 Task: Send an email with the signature Cody Rivera with the subject 'Request for a product demo' and the message 'I would like to arrange a call to discuss this further.' from softage.1@softage.net to softage.2@softage.net,  softage.1@softage.net and softage.3@softage.net with CC to softage.4@softage.net with an attached document Training_materials.docx
Action: Key pressed n
Screenshot: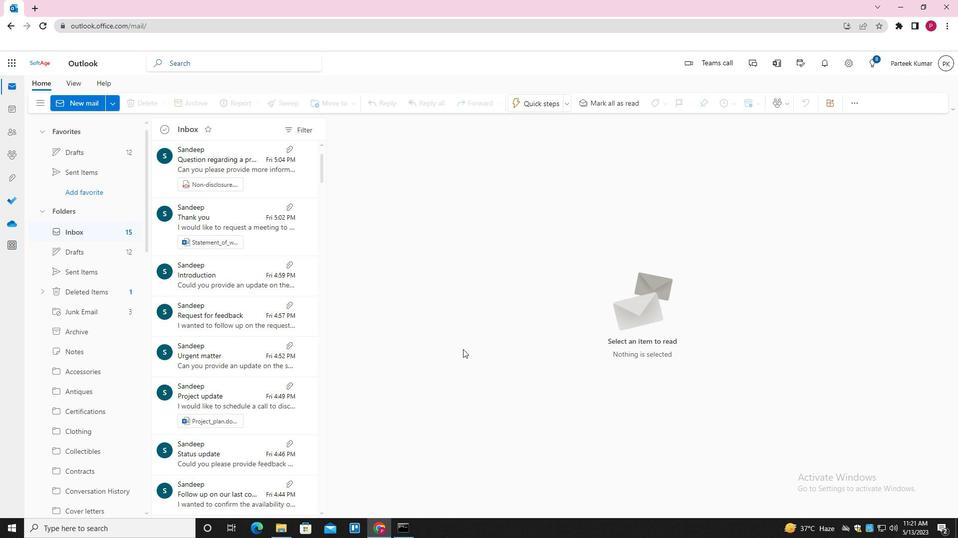 
Action: Mouse moved to (671, 107)
Screenshot: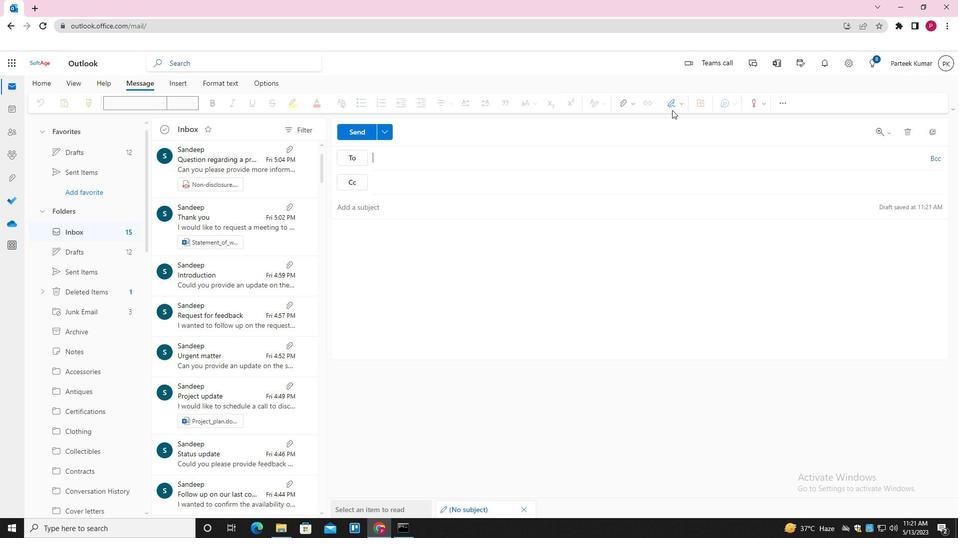 
Action: Mouse pressed left at (671, 107)
Screenshot: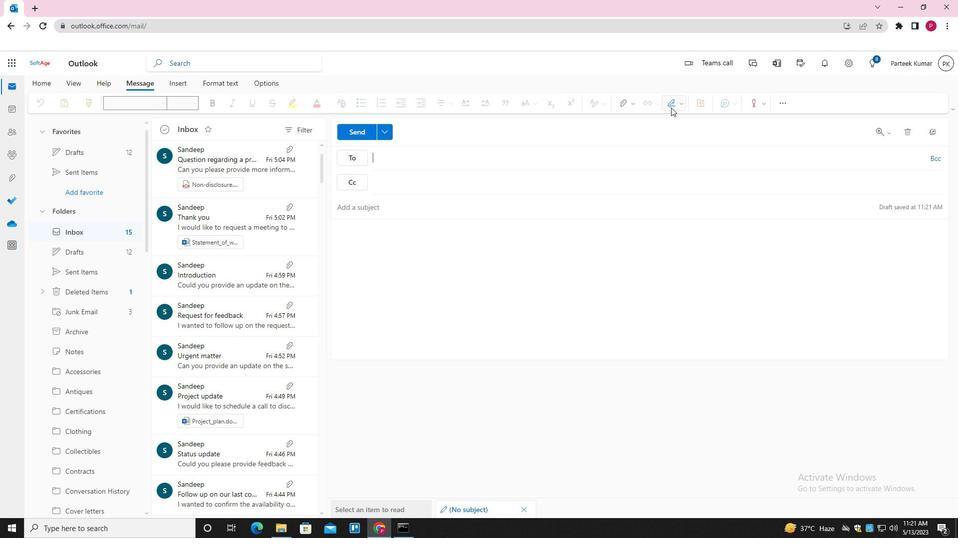 
Action: Mouse moved to (656, 148)
Screenshot: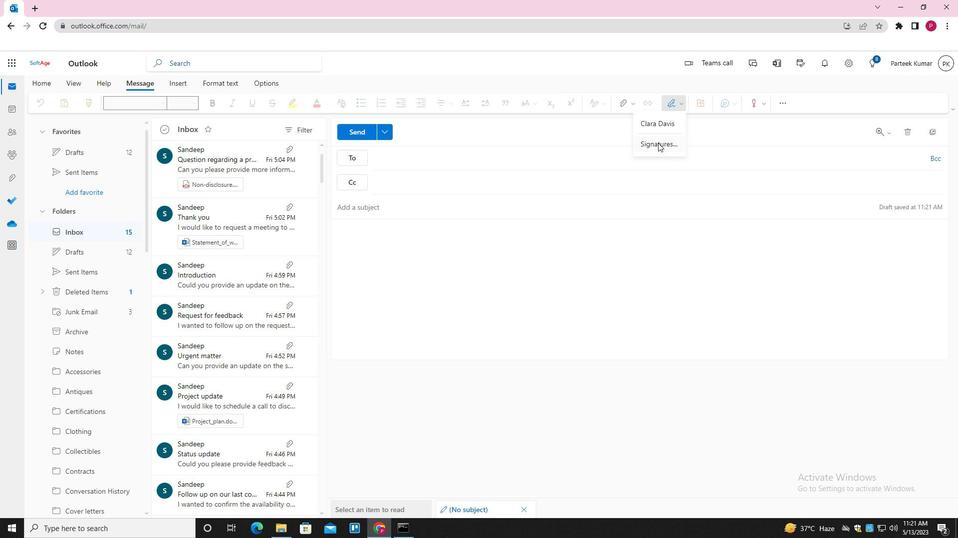 
Action: Mouse pressed left at (656, 148)
Screenshot: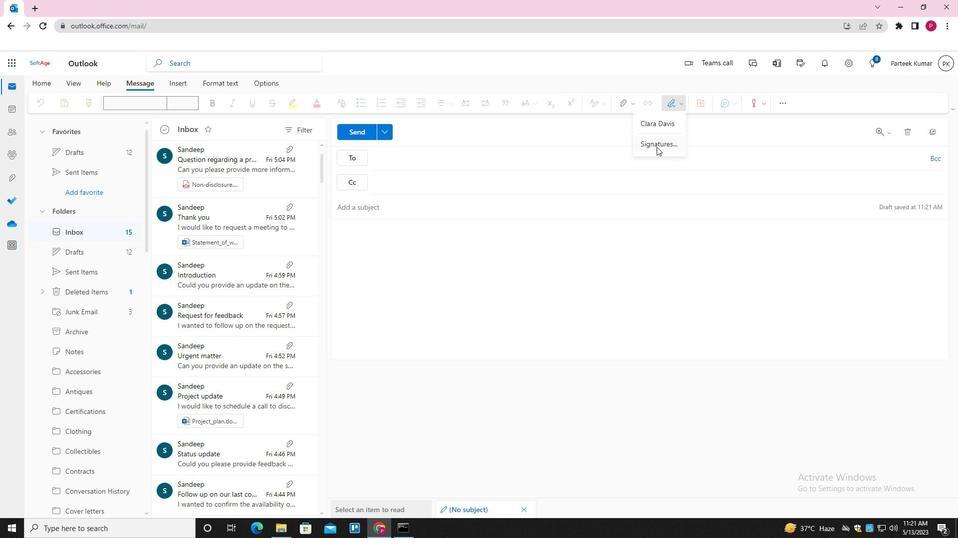 
Action: Mouse moved to (663, 183)
Screenshot: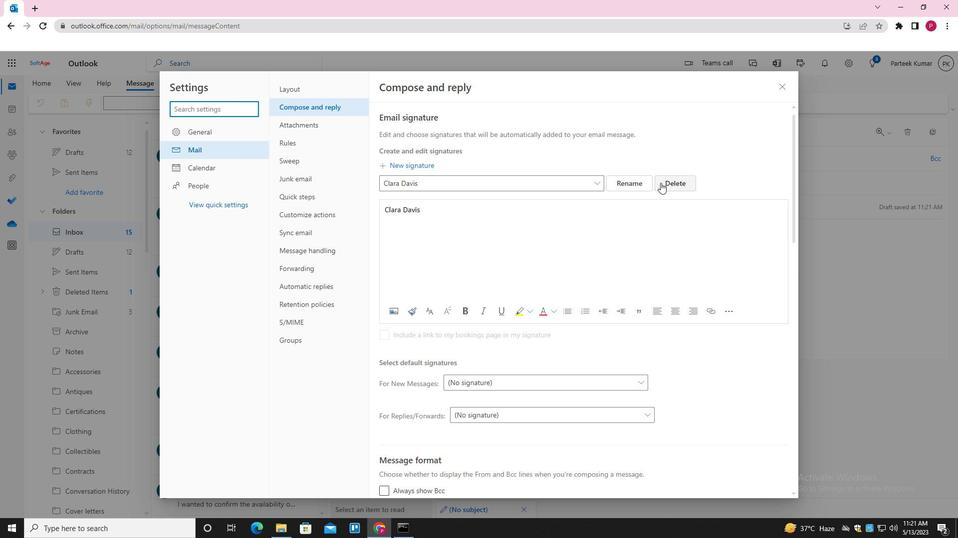 
Action: Mouse pressed left at (663, 183)
Screenshot: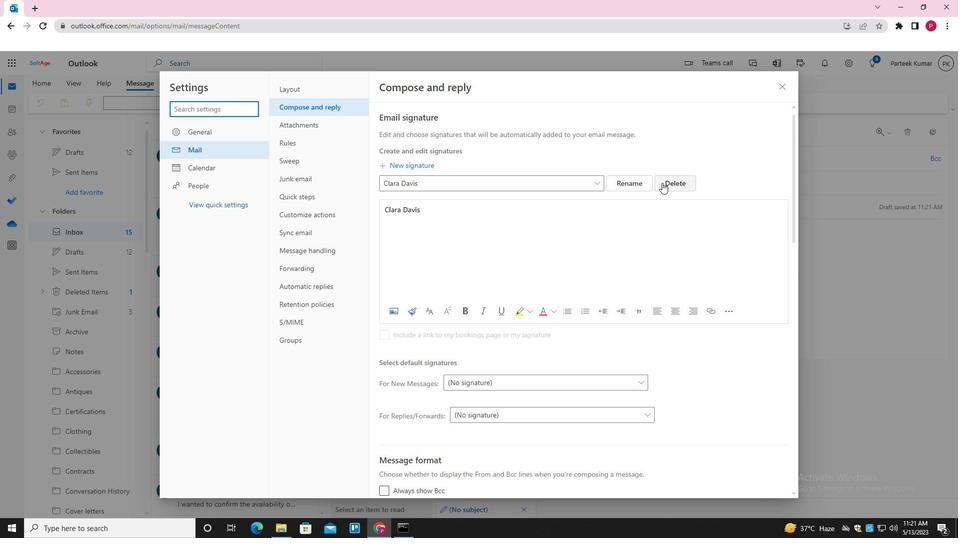 
Action: Mouse moved to (456, 182)
Screenshot: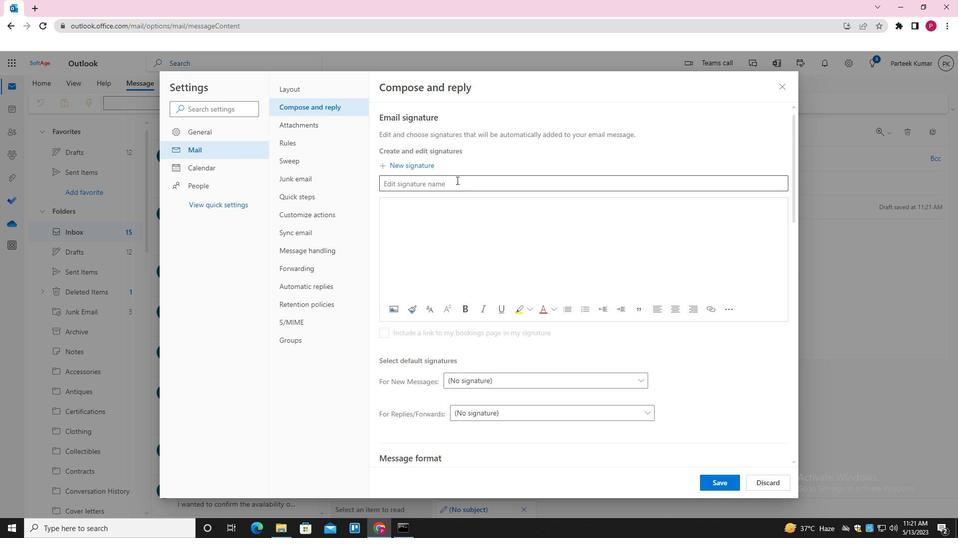 
Action: Mouse pressed left at (456, 182)
Screenshot: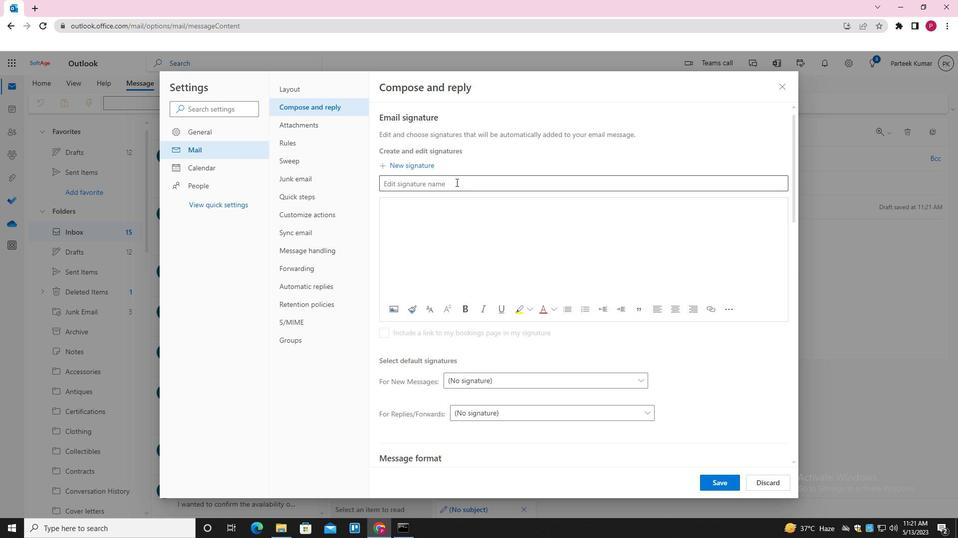 
Action: Key pressed <Key.shift>CODY<Key.space><Key.shift><Key.shift><Key.shift><Key.shift><Key.shift><Key.shift><Key.shift><Key.shift><Key.shift><Key.shift><Key.shift><Key.shift>RIVERA<Key.space><Key.tab><Key.shift>CODY<Key.space><Key.shift>RIVERS<Key.backspace>A
Screenshot: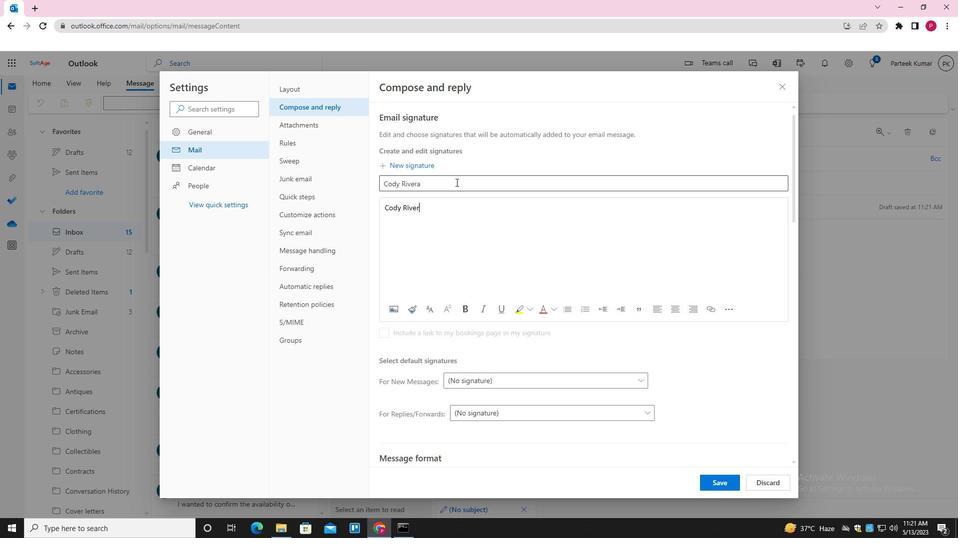 
Action: Mouse moved to (730, 478)
Screenshot: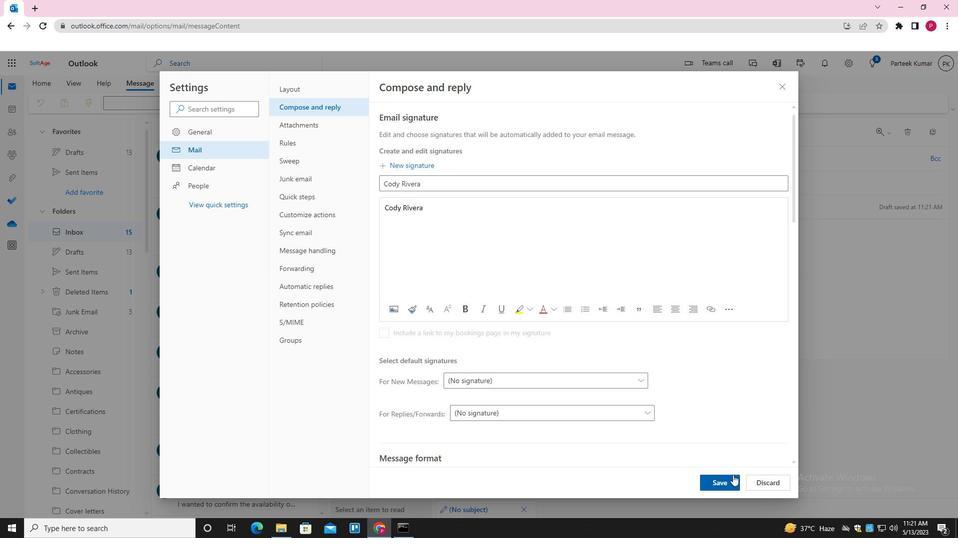 
Action: Mouse pressed left at (730, 478)
Screenshot: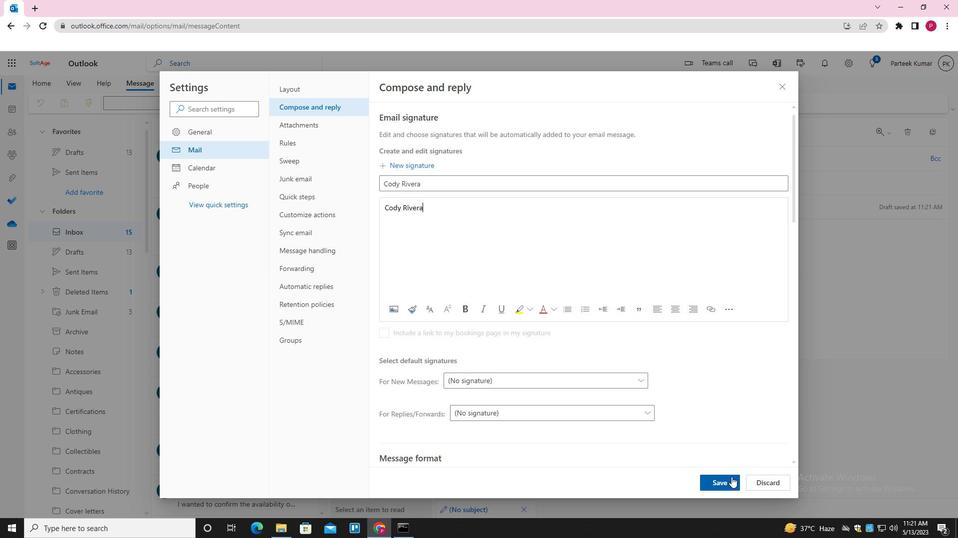
Action: Mouse moved to (779, 83)
Screenshot: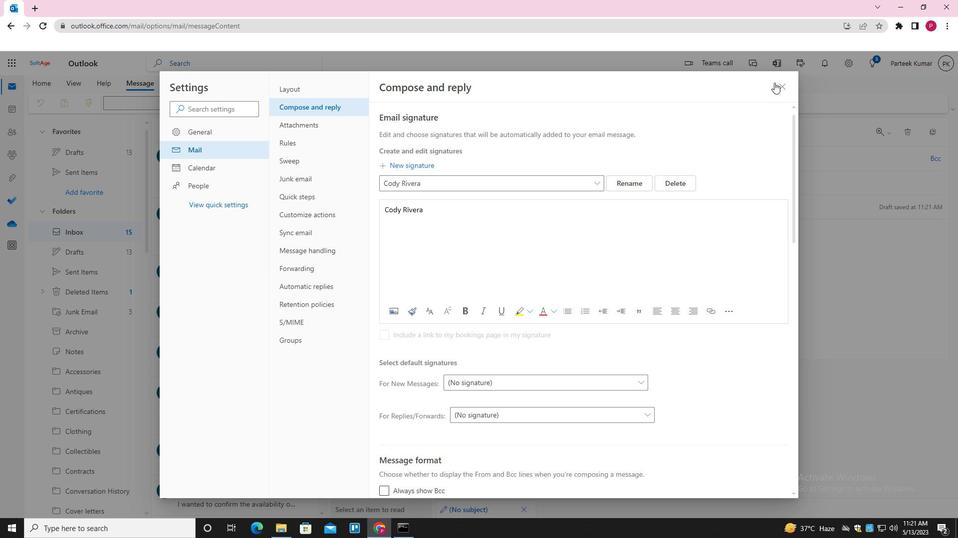 
Action: Mouse pressed left at (779, 83)
Screenshot: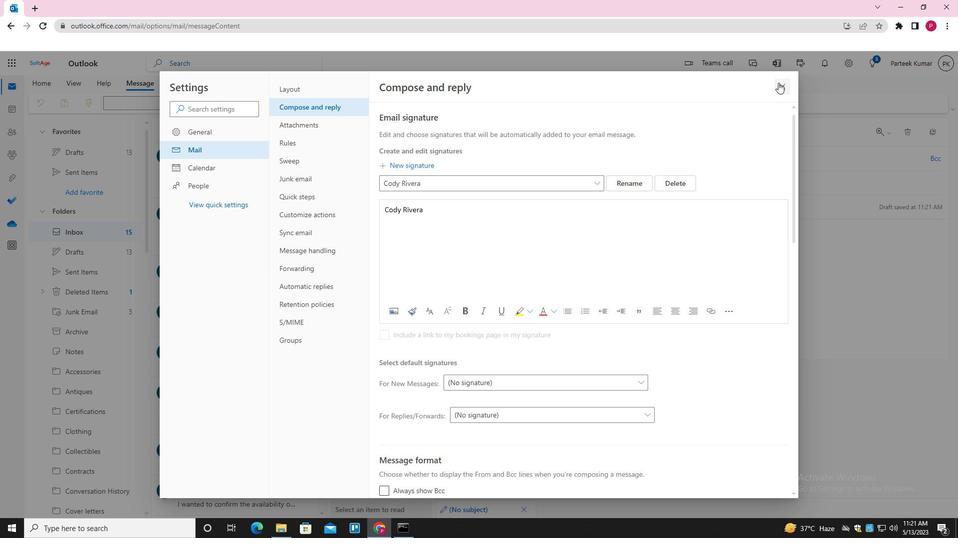 
Action: Mouse moved to (671, 105)
Screenshot: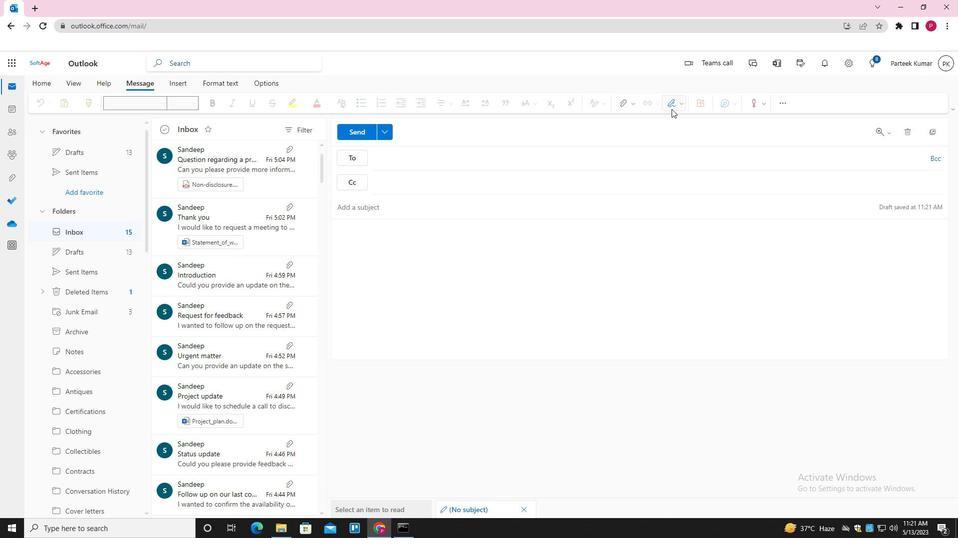 
Action: Mouse pressed left at (671, 105)
Screenshot: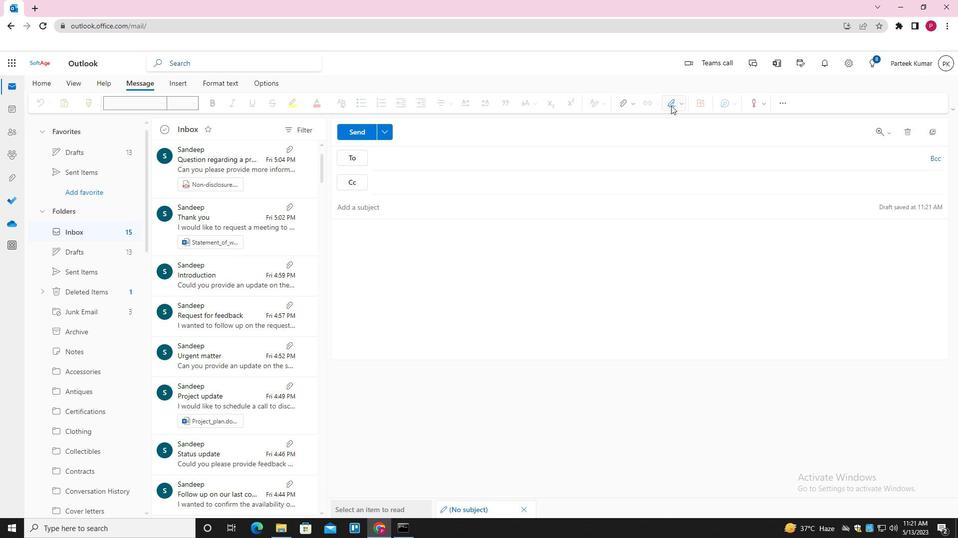 
Action: Mouse moved to (662, 125)
Screenshot: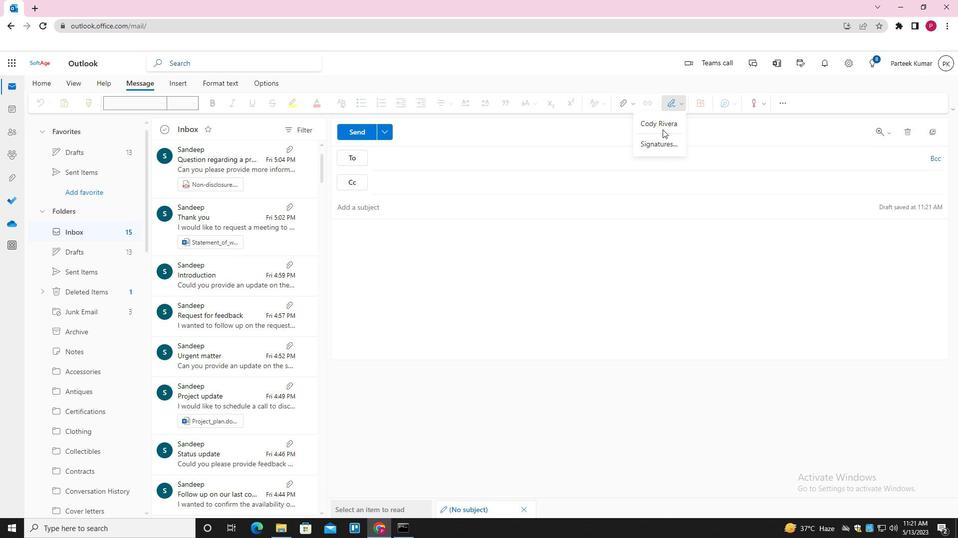 
Action: Mouse pressed left at (662, 125)
Screenshot: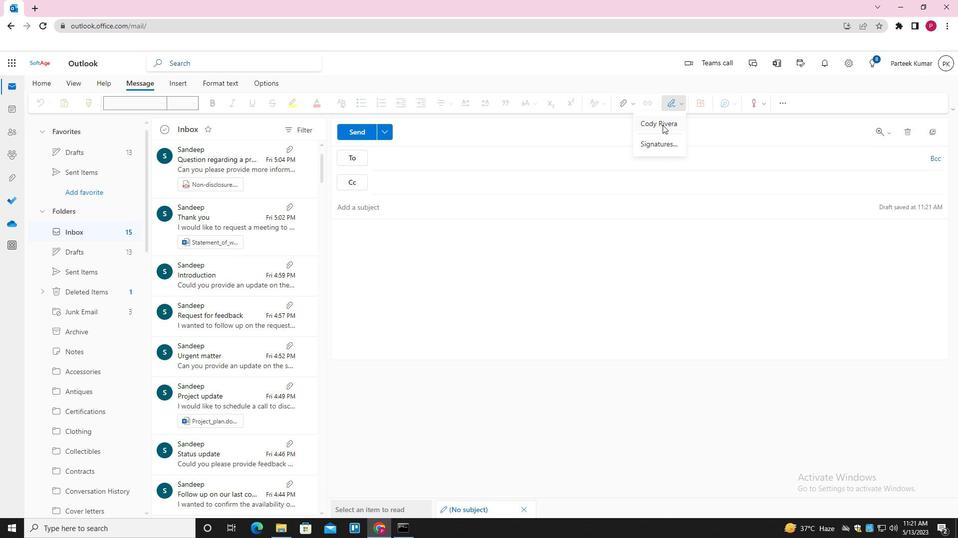 
Action: Mouse moved to (486, 205)
Screenshot: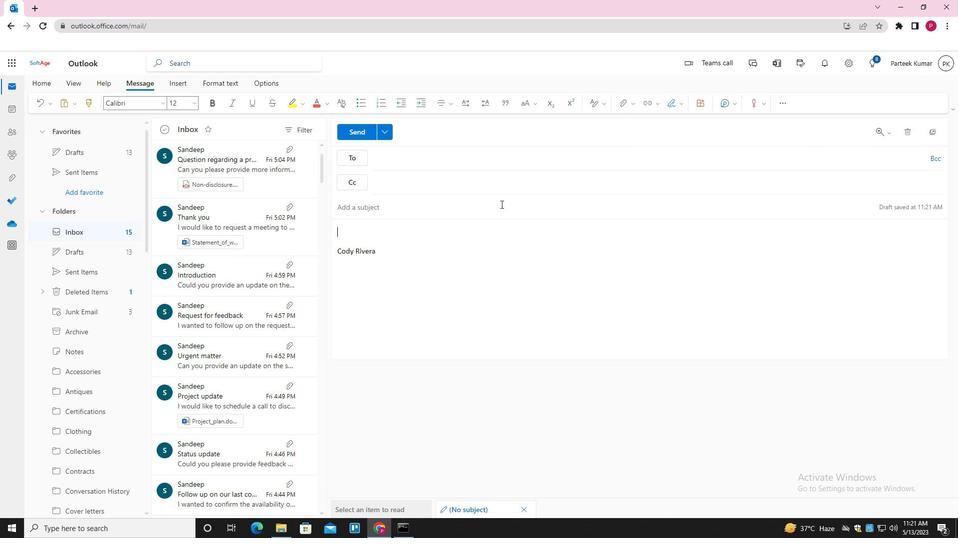 
Action: Mouse pressed left at (486, 205)
Screenshot: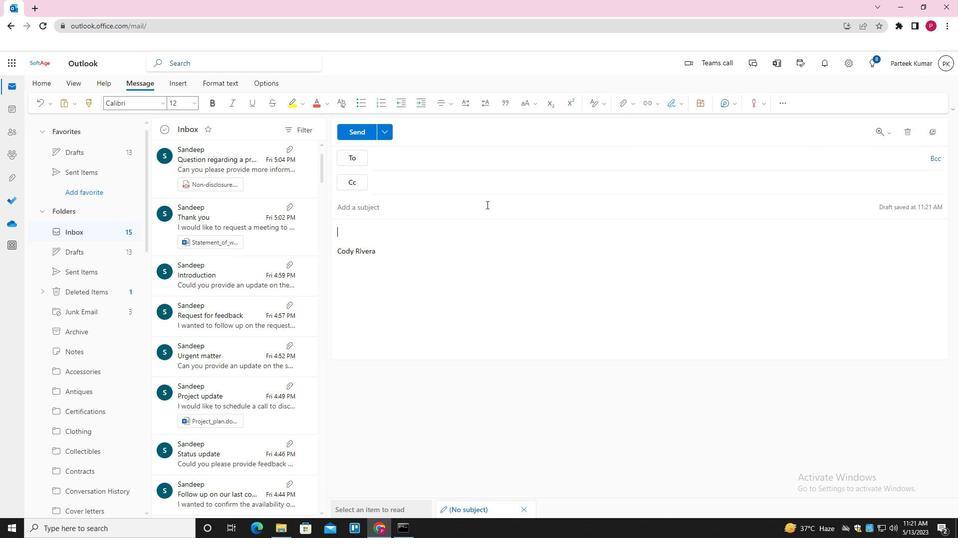 
Action: Key pressed <Key.shift>REQUEST<Key.space>FOR<Key.space>A<Key.space>PRODUCT<Key.space>DEMO<Key.tab><Key.shift_r><Key.shift_r>I<Key.space>WOULD<Key.space>LIKE<Key.space>TO<Key.space>ARRANGE<Key.space>A<Key.space>CALL<Key.space>TO<Key.space>DISCUSS<Key.space>THIS<Key.space>FURTHER
Screenshot: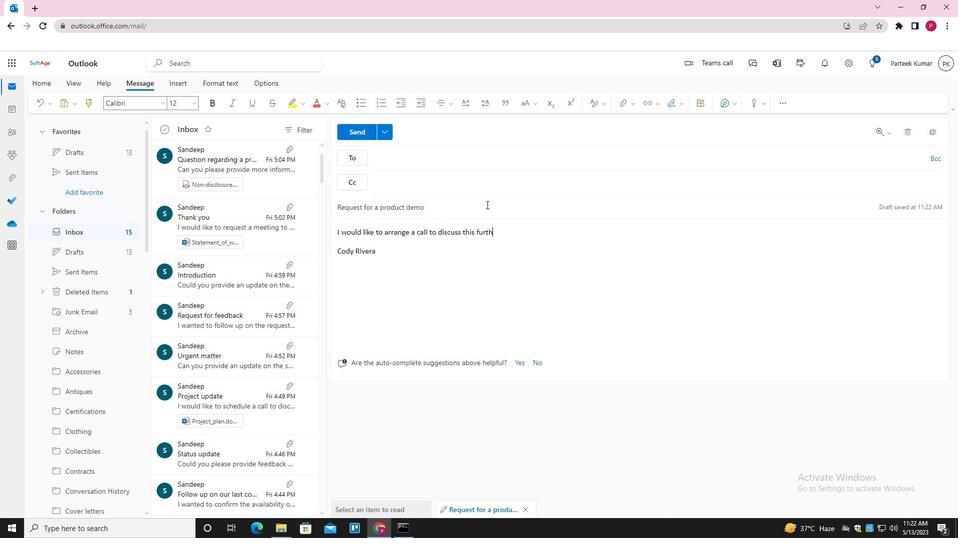 
Action: Mouse moved to (465, 159)
Screenshot: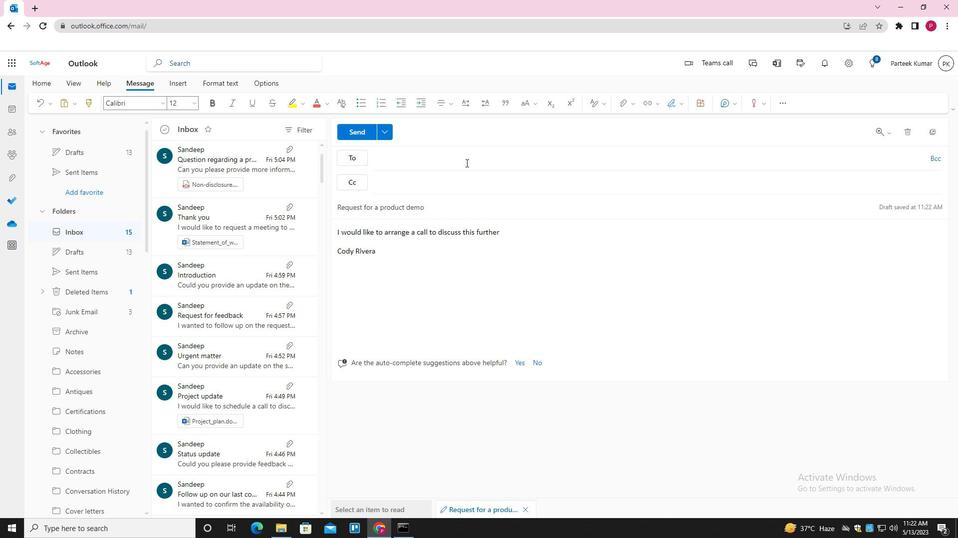
Action: Mouse pressed left at (465, 159)
Screenshot: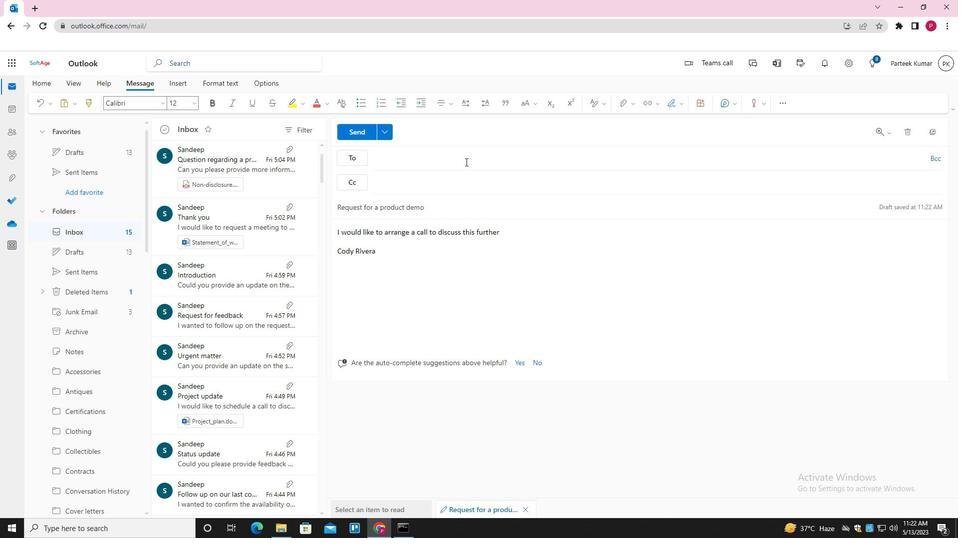 
Action: Key pressed SOFTAGE.2<Key.shift>2SOFTAGE.NET<Key.enter>
Screenshot: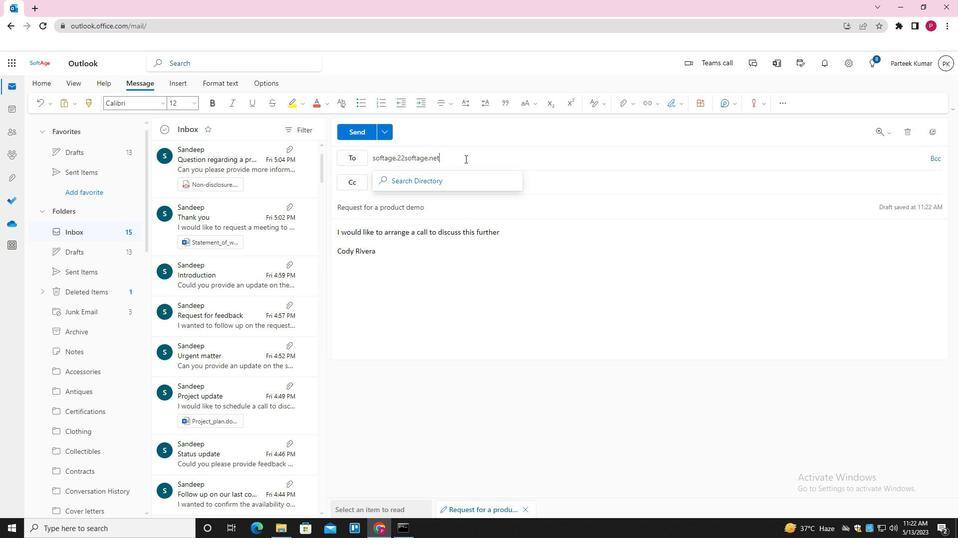 
Action: Mouse moved to (405, 158)
Screenshot: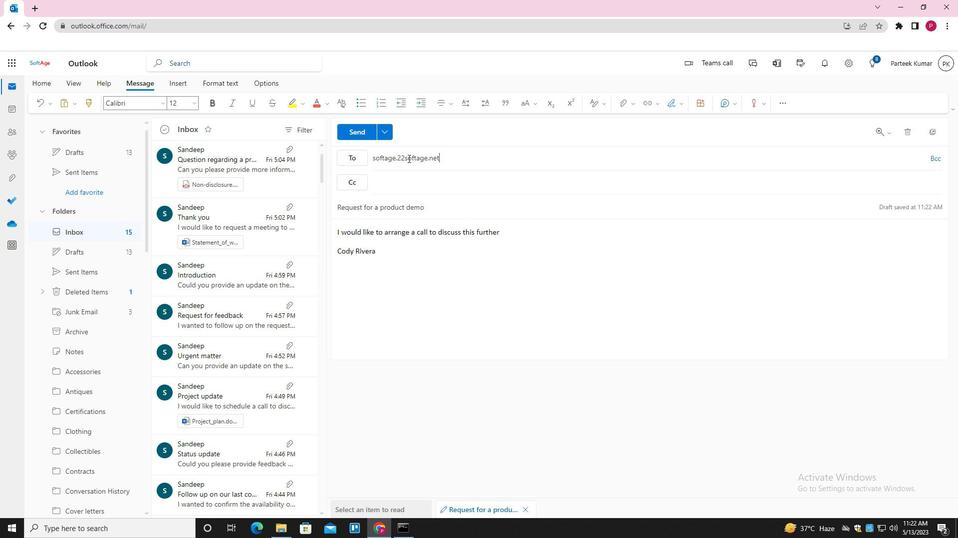 
Action: Mouse pressed left at (405, 158)
Screenshot: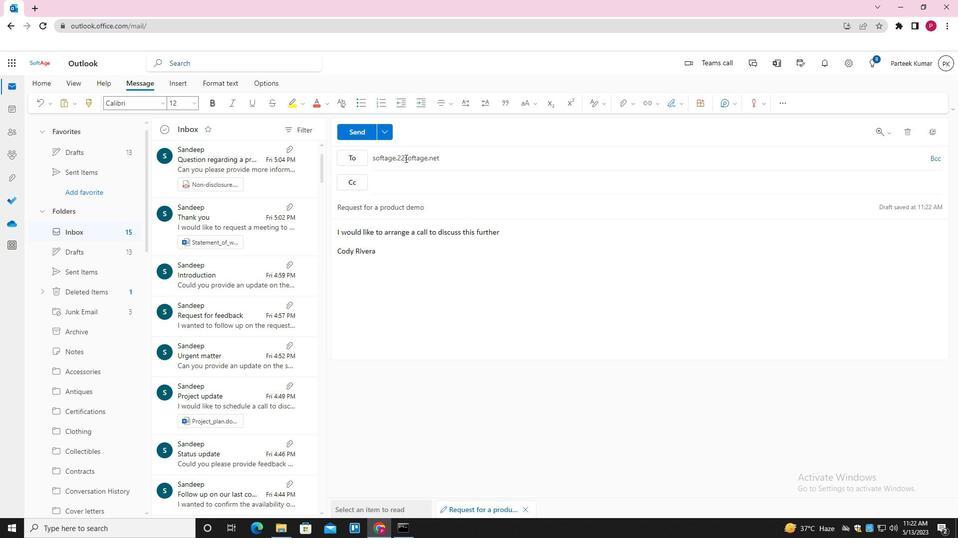 
Action: Mouse moved to (409, 169)
Screenshot: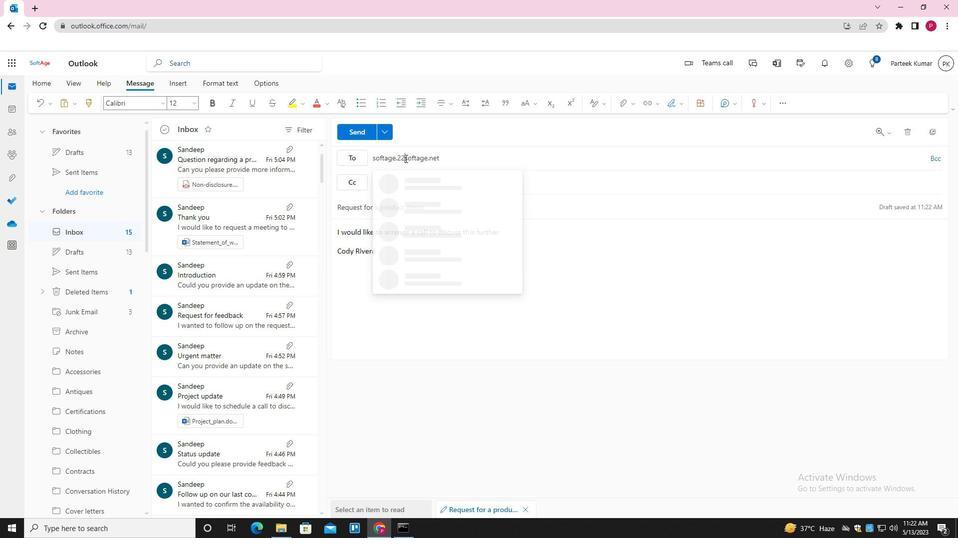 
Action: Key pressed <Key.backspace><Key.enter>
Screenshot: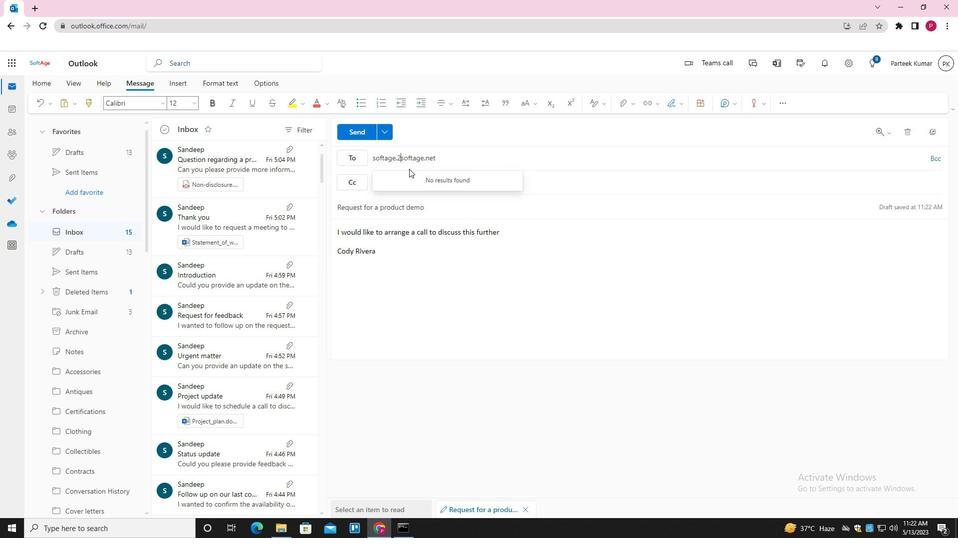 
Action: Mouse moved to (409, 168)
Screenshot: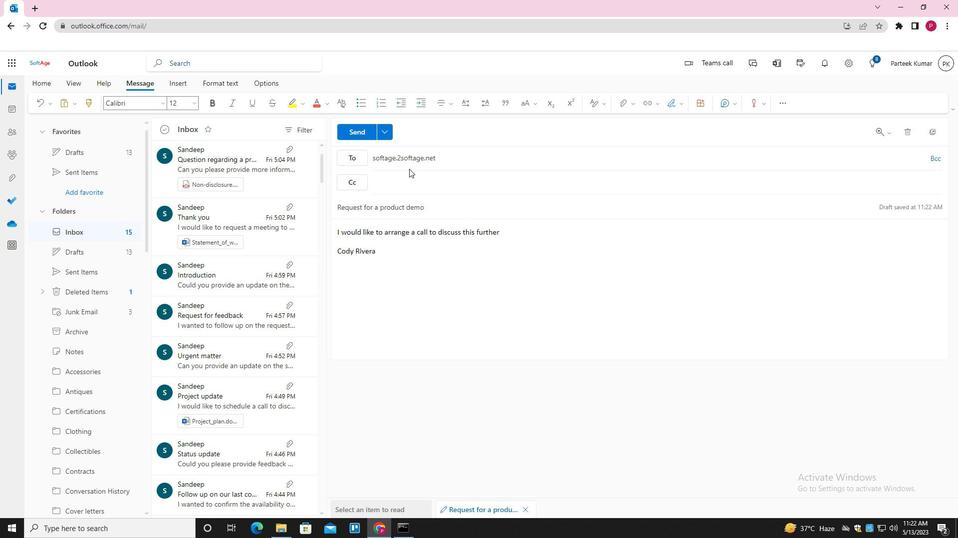 
Action: Key pressed <Key.shift>@<Key.enter>SOFTAF<Key.backspace>GE.1<Key.shift>@SOFTAGE.NET<Key.enter>SOFTGA<Key.backspace><Key.backspace>AGR<Key.backspace>E.3<Key.shift>@SOFTAGE.NET<Key.enter><Key.tab>SOFTAGE.4<Key.shift>@SOFTAGE.NET<Key.enter>
Screenshot: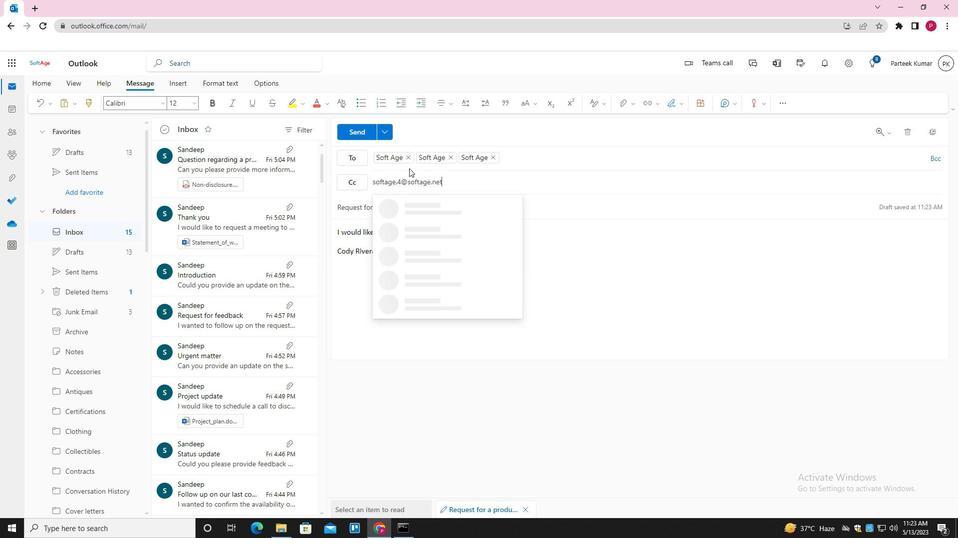 
Action: Mouse moved to (623, 101)
Screenshot: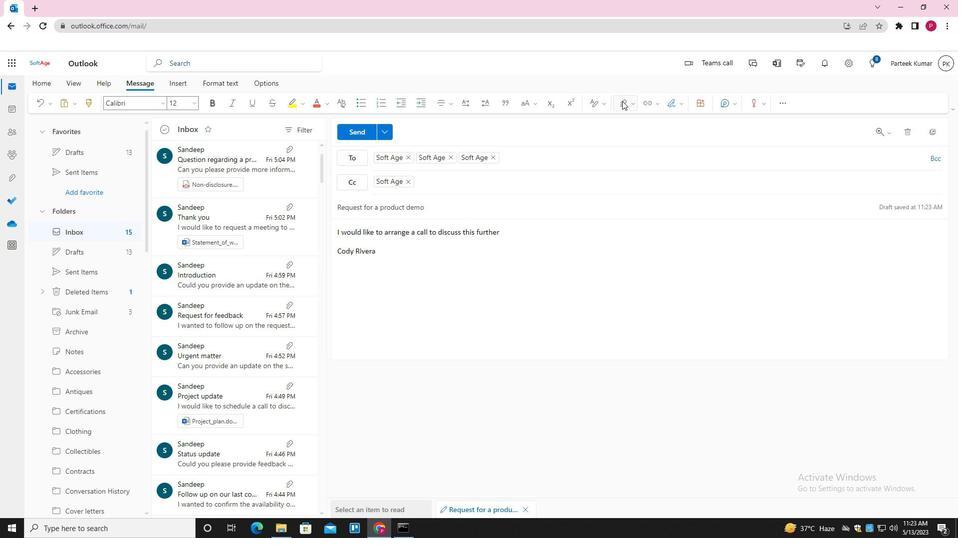 
Action: Mouse pressed left at (623, 101)
Screenshot: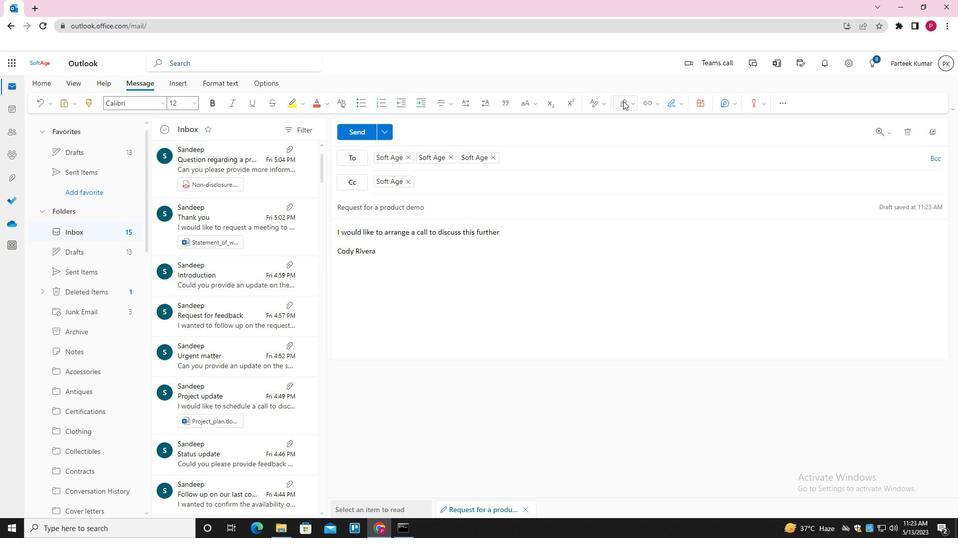 
Action: Mouse moved to (594, 122)
Screenshot: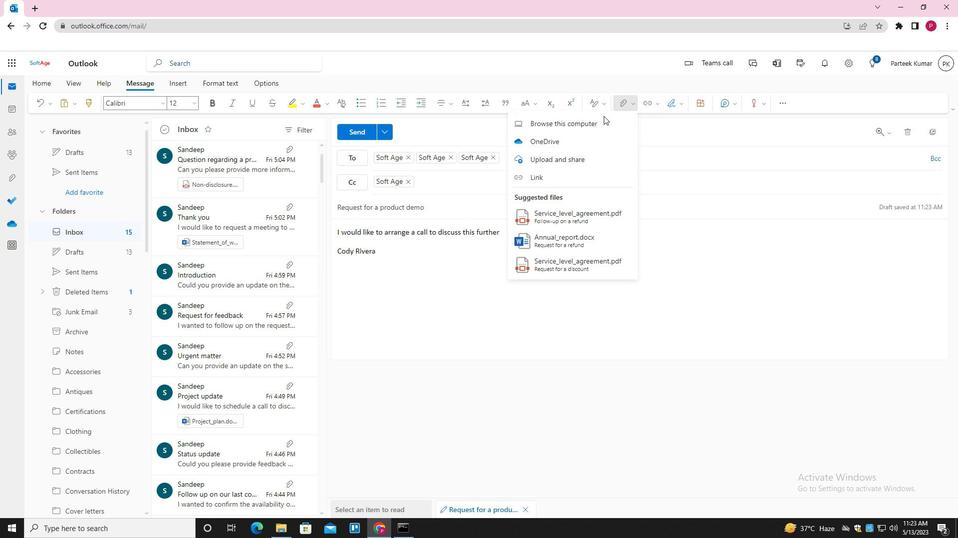 
Action: Mouse pressed left at (594, 122)
Screenshot: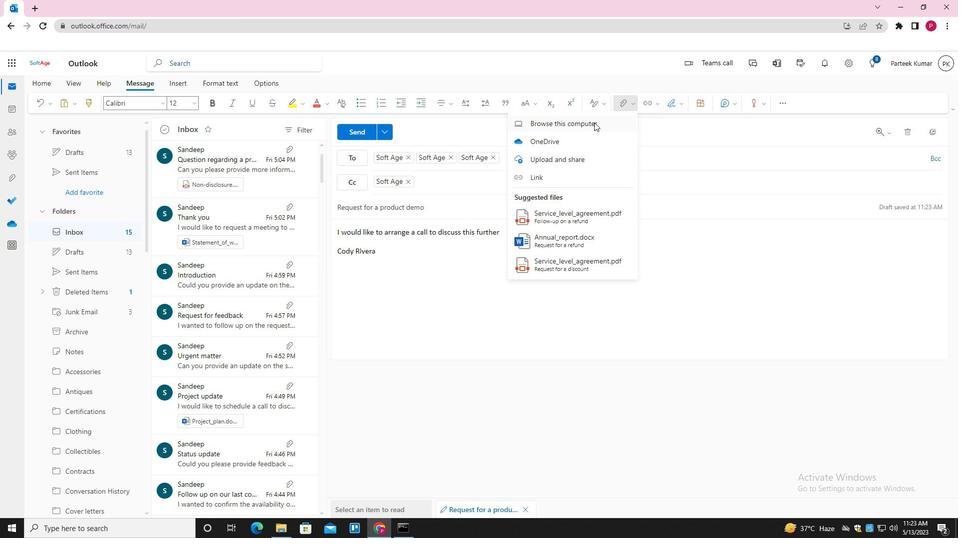 
Action: Mouse moved to (170, 74)
Screenshot: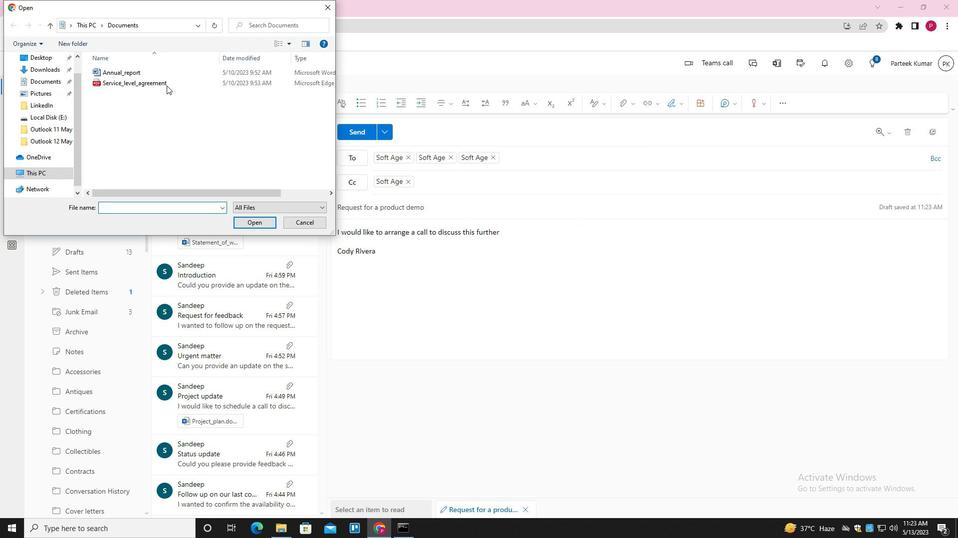 
Action: Mouse pressed left at (170, 74)
Screenshot: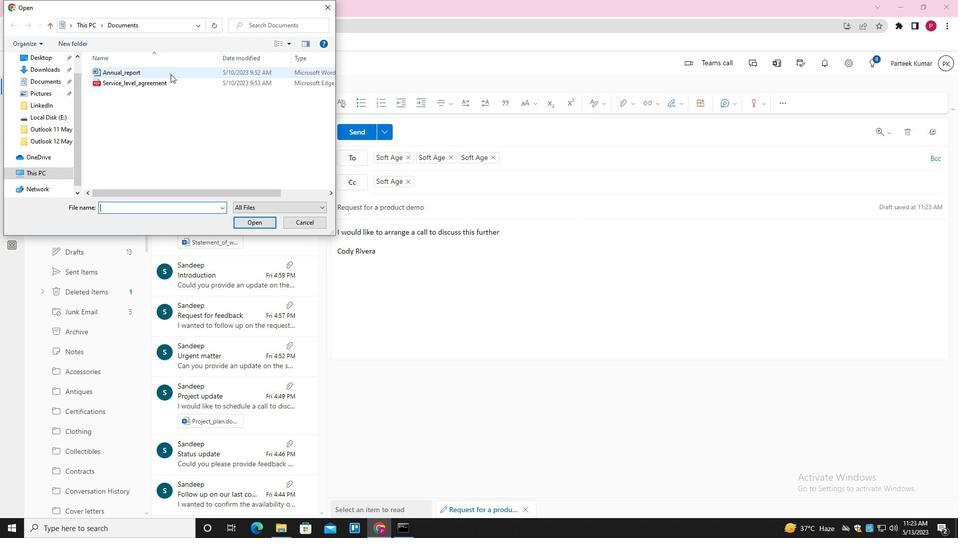 
Action: Key pressed <Key.f2><Key.shift>R<Key.backspace><Key.shift>TRAININH<Key.backspace>G<Key.shift_r><Key.shift_r><Key.shift_r><Key.shift_r><Key.shift_r><Key.shift_r><Key.shift_r><Key.shift_r>_MATERIALS<Key.enter>
Screenshot: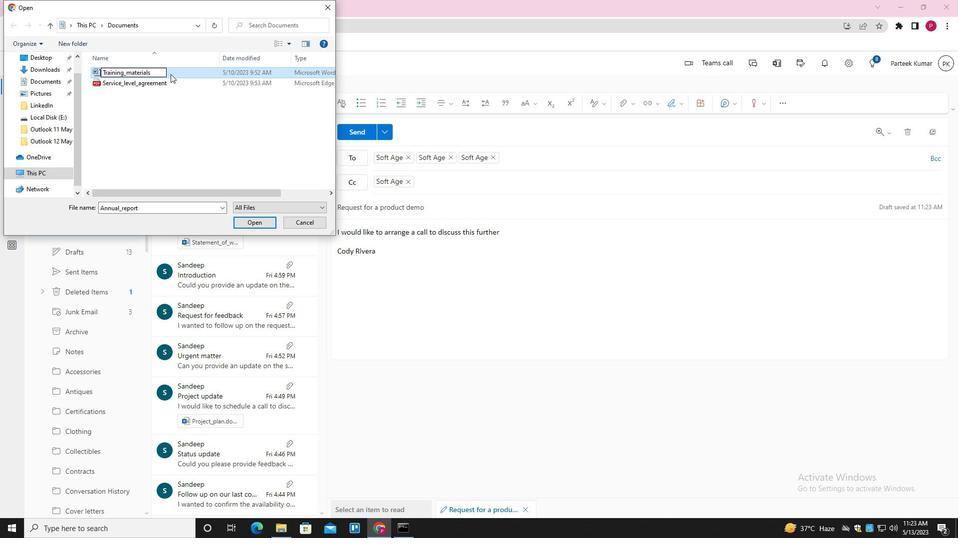 
Action: Mouse pressed left at (170, 74)
Screenshot: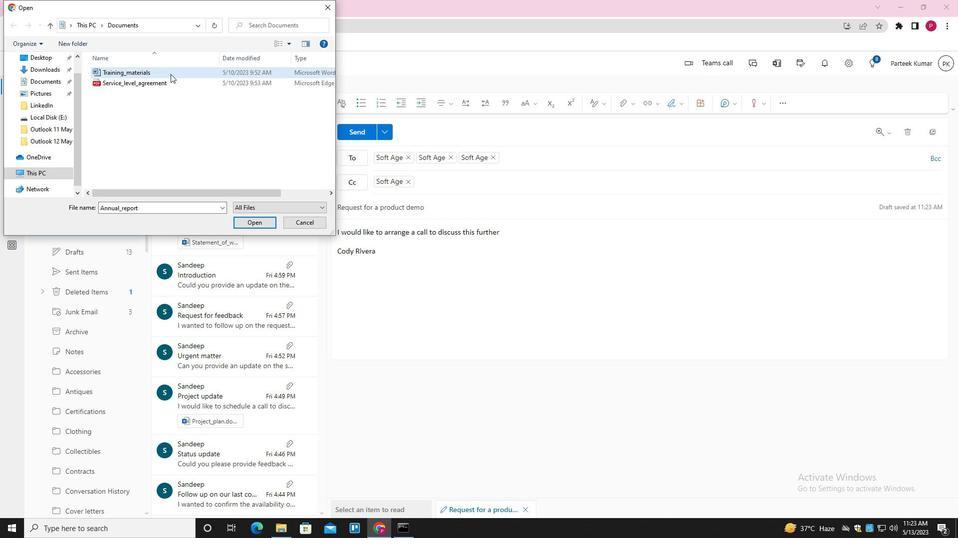 
Action: Mouse moved to (255, 222)
Screenshot: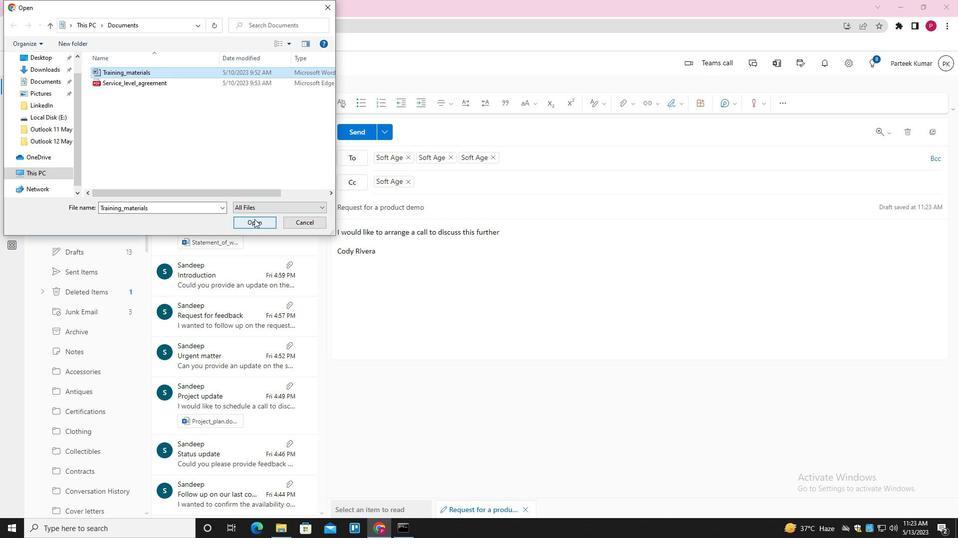 
Action: Mouse pressed left at (255, 222)
Screenshot: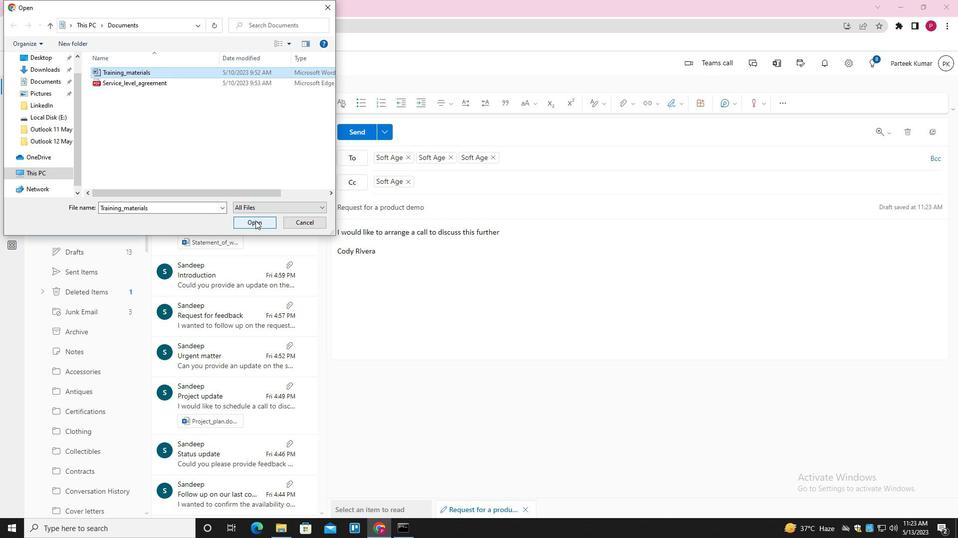 
Action: Mouse moved to (358, 131)
Screenshot: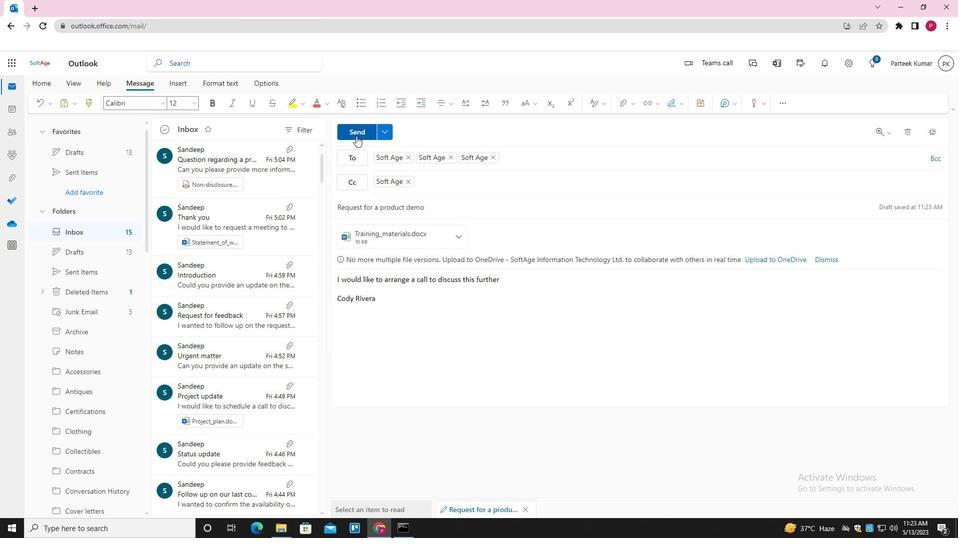
Action: Mouse pressed left at (358, 131)
Screenshot: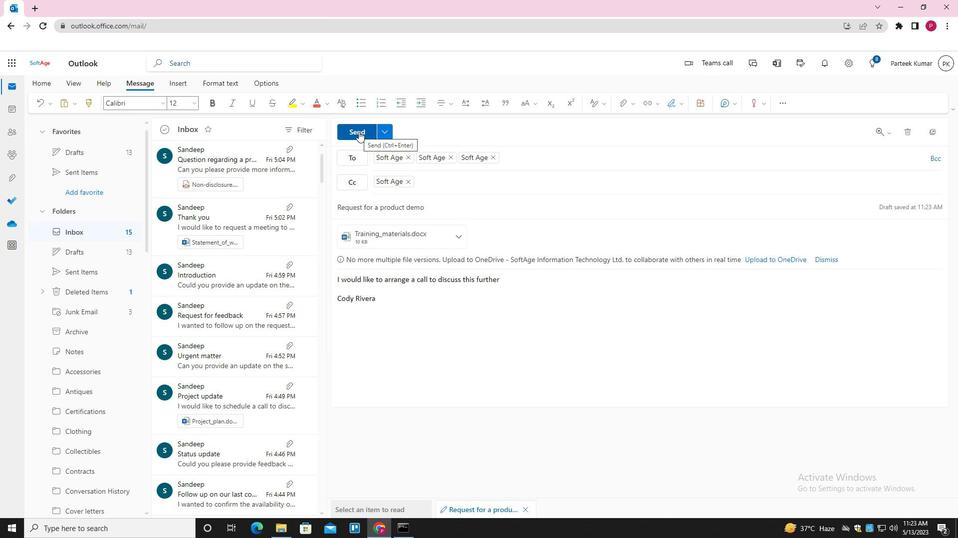 
